 Task: Add Naturtint Permanent Hair Color, 4G Dark Golden Chestnut to the cart.
Action: Mouse moved to (255, 129)
Screenshot: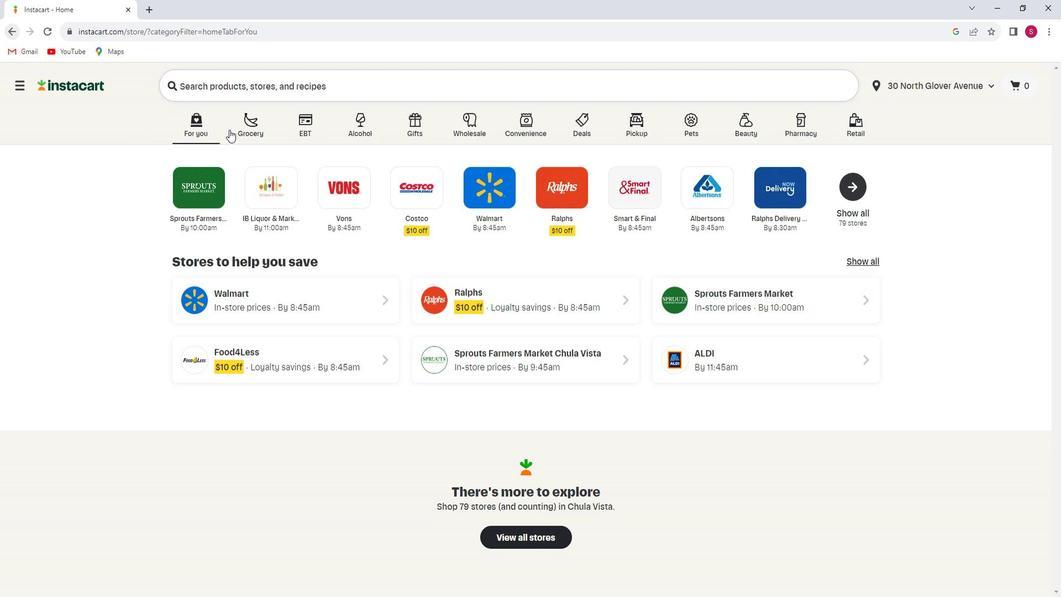 
Action: Mouse pressed left at (255, 129)
Screenshot: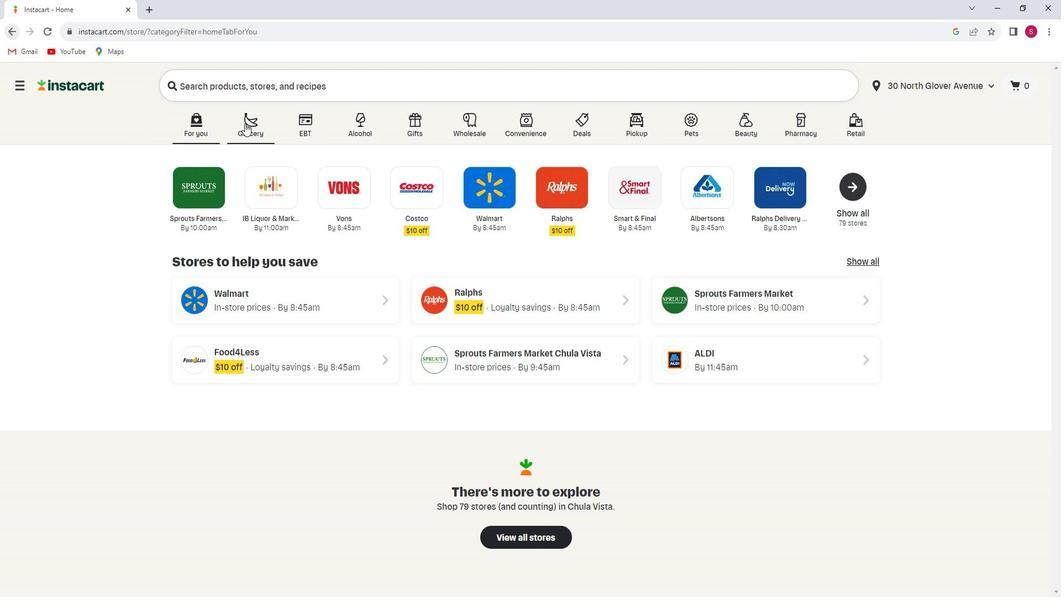 
Action: Mouse moved to (269, 330)
Screenshot: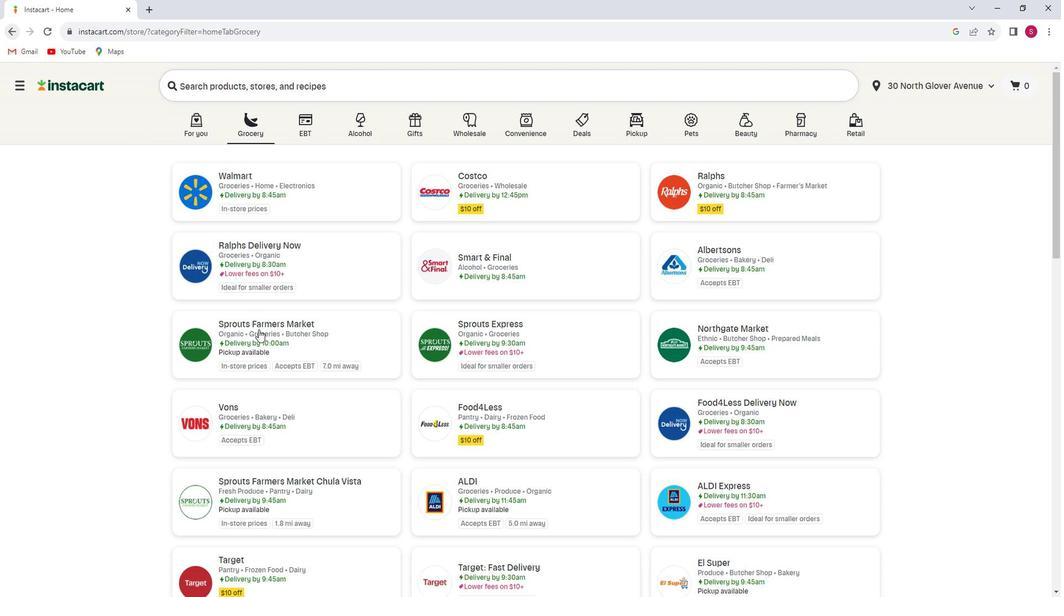 
Action: Mouse pressed left at (269, 330)
Screenshot: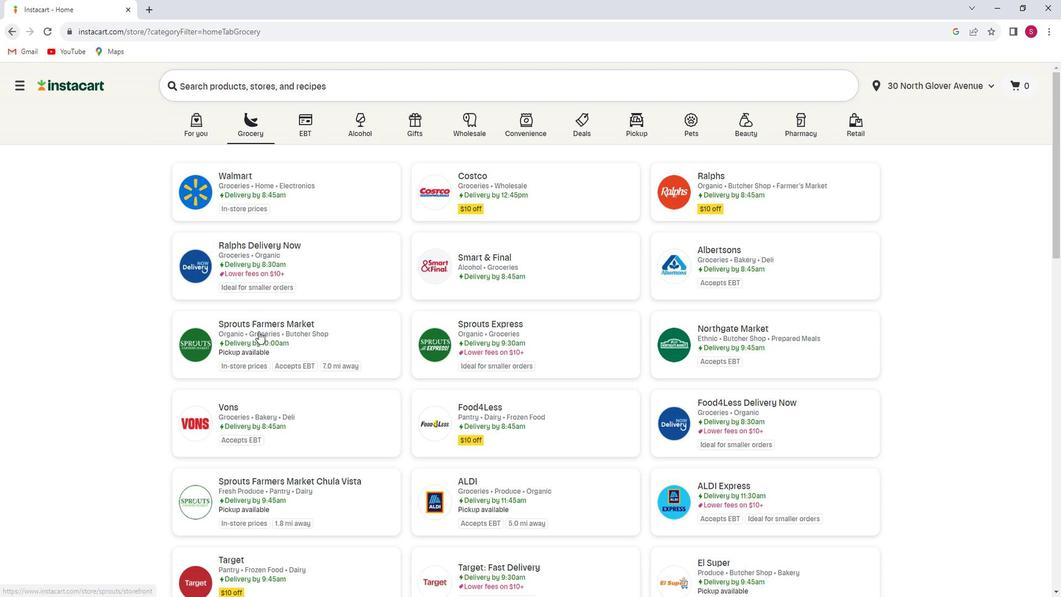 
Action: Mouse moved to (99, 356)
Screenshot: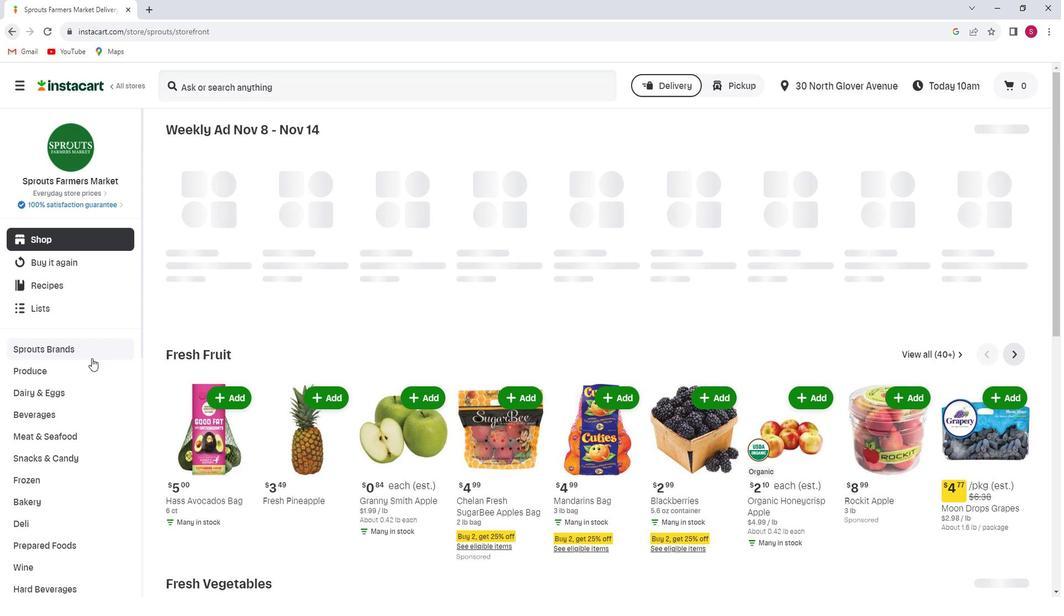 
Action: Mouse scrolled (99, 355) with delta (0, 0)
Screenshot: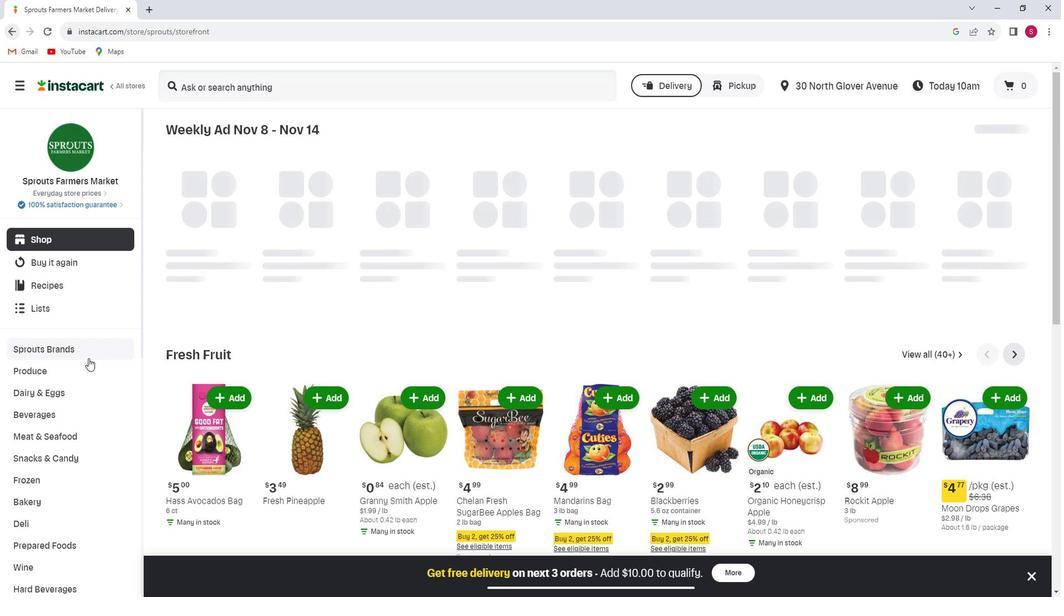 
Action: Mouse scrolled (99, 355) with delta (0, 0)
Screenshot: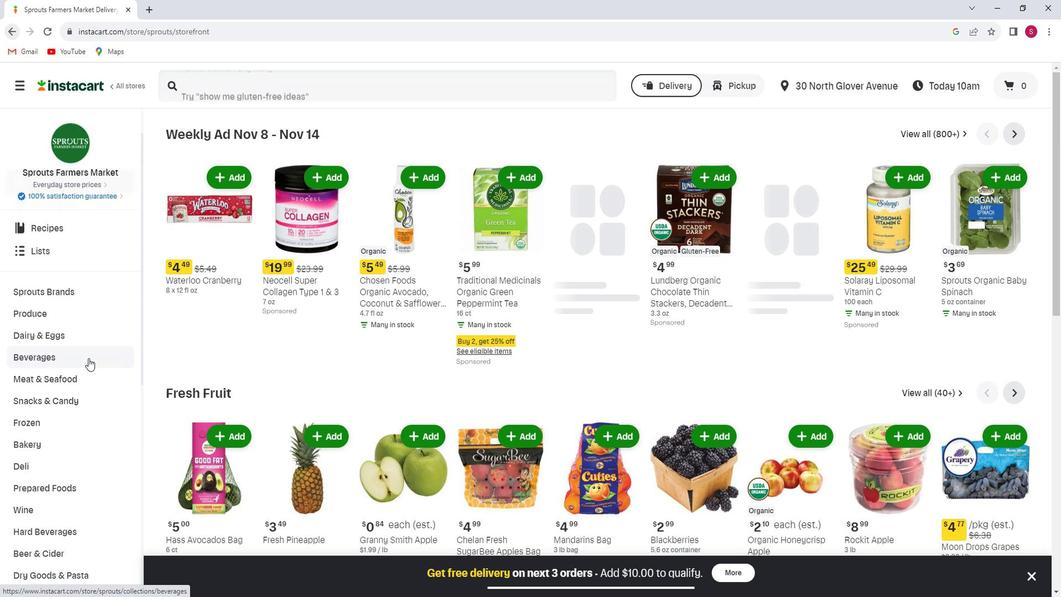 
Action: Mouse scrolled (99, 355) with delta (0, 0)
Screenshot: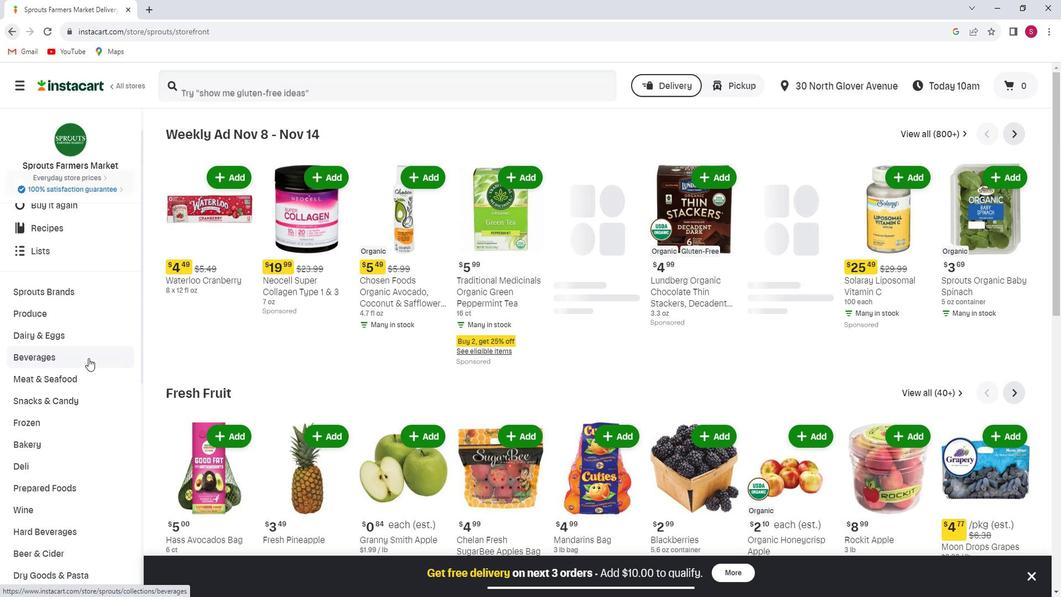 
Action: Mouse moved to (98, 357)
Screenshot: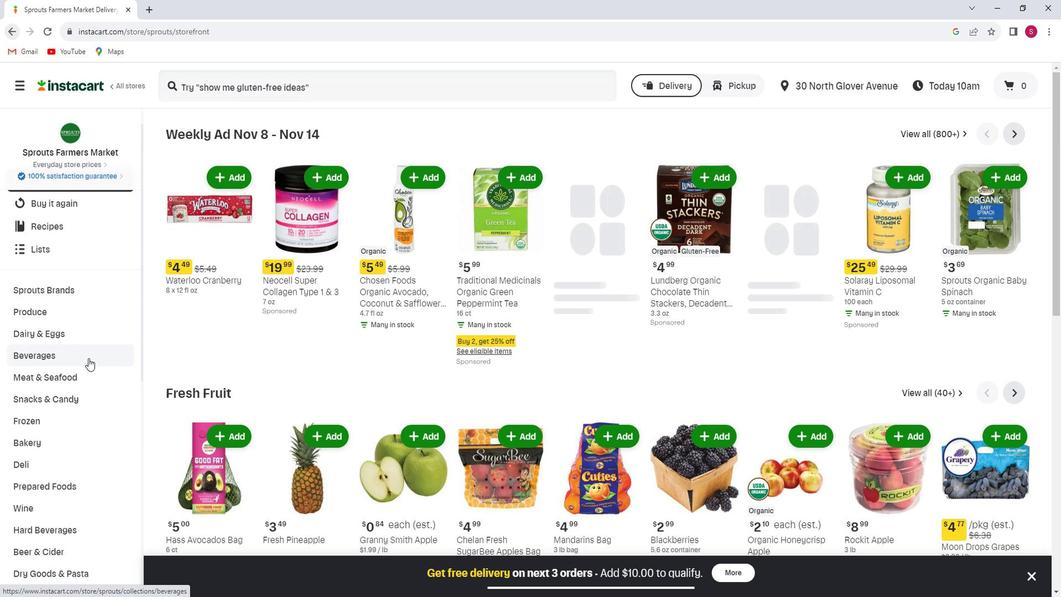 
Action: Mouse scrolled (98, 357) with delta (0, 0)
Screenshot: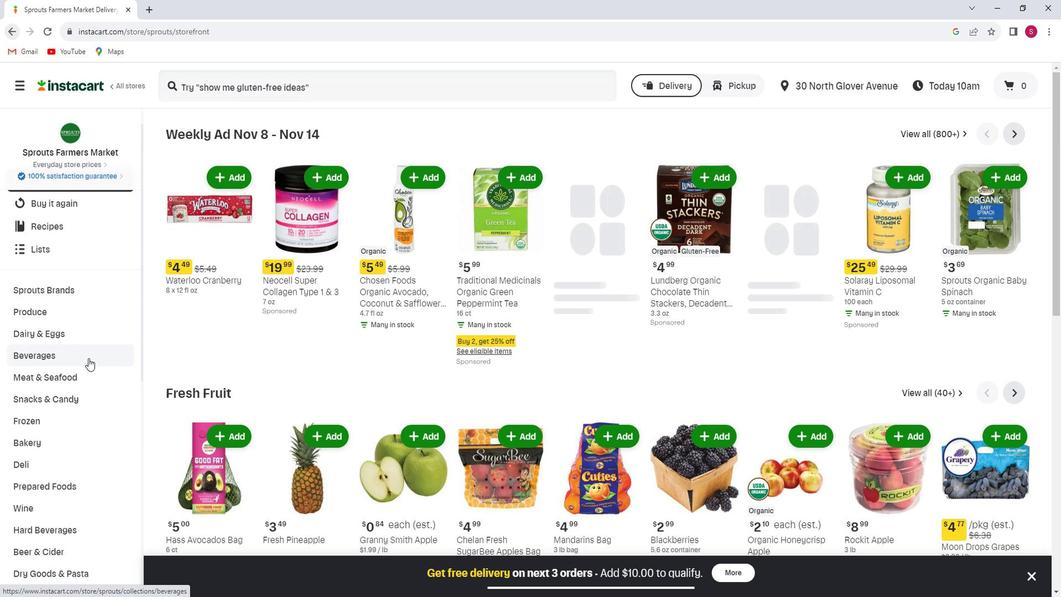 
Action: Mouse moved to (85, 367)
Screenshot: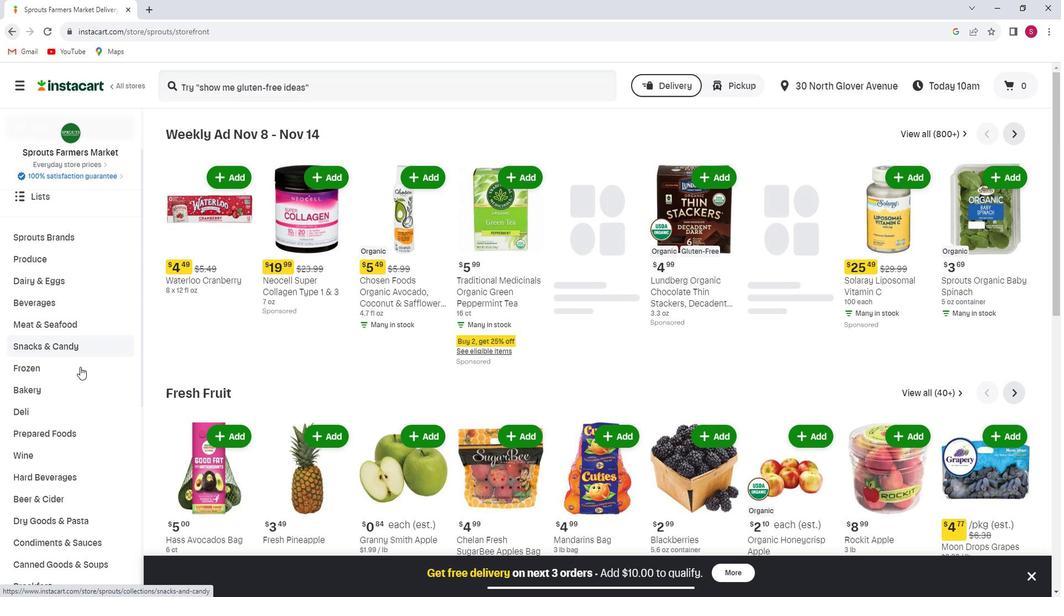 
Action: Mouse scrolled (85, 366) with delta (0, 0)
Screenshot: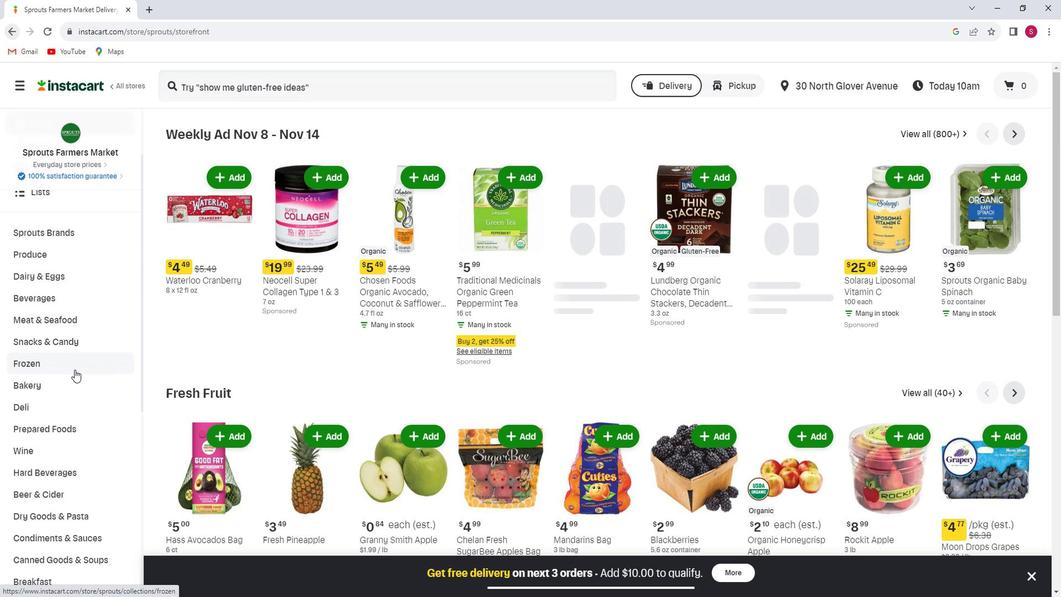 
Action: Mouse scrolled (85, 366) with delta (0, 0)
Screenshot: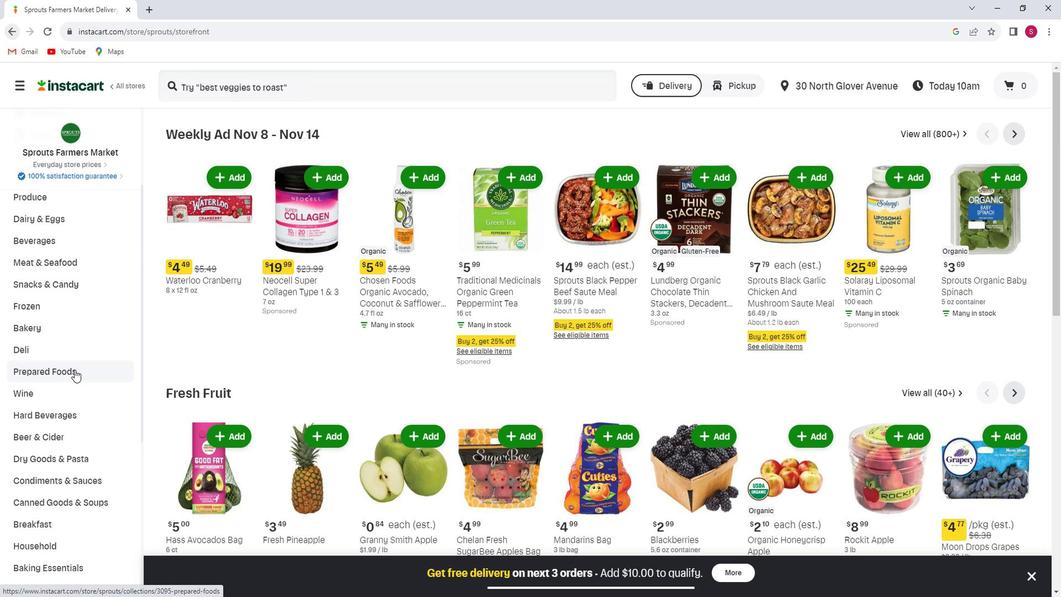 
Action: Mouse scrolled (85, 366) with delta (0, 0)
Screenshot: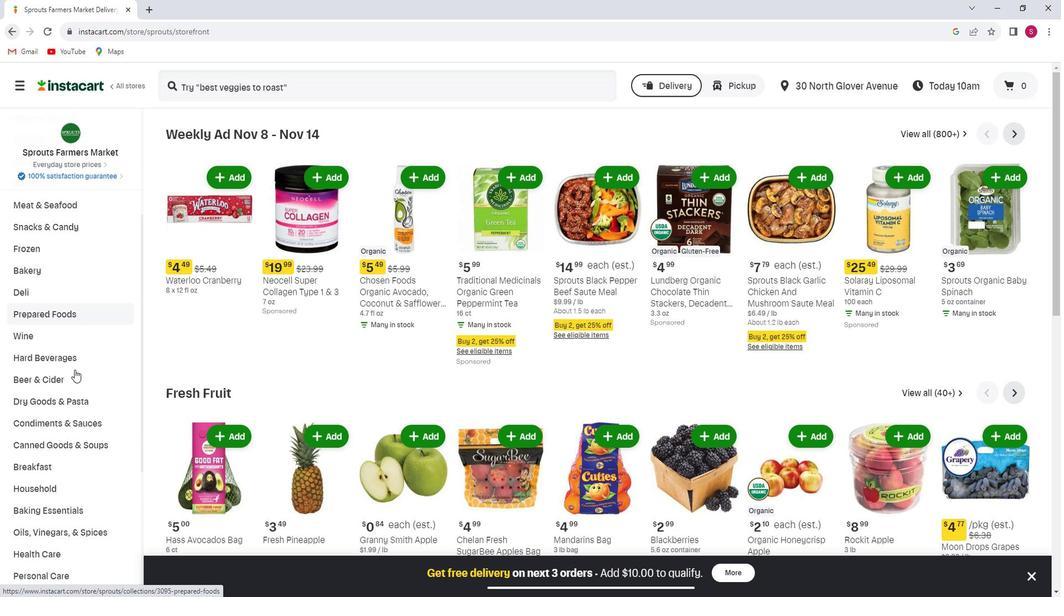 
Action: Mouse scrolled (85, 366) with delta (0, 0)
Screenshot: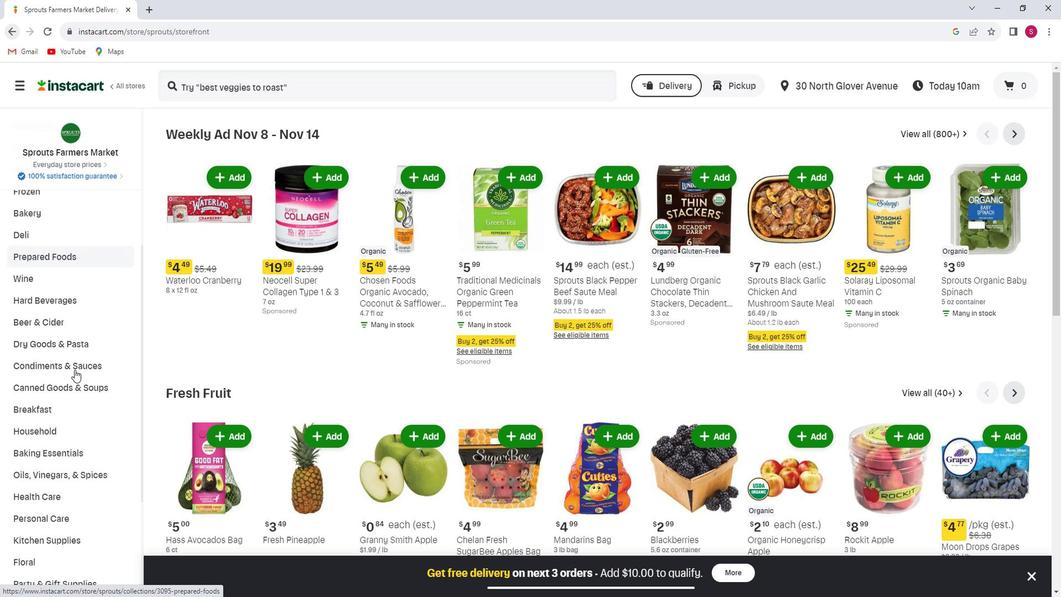 
Action: Mouse scrolled (85, 366) with delta (0, 0)
Screenshot: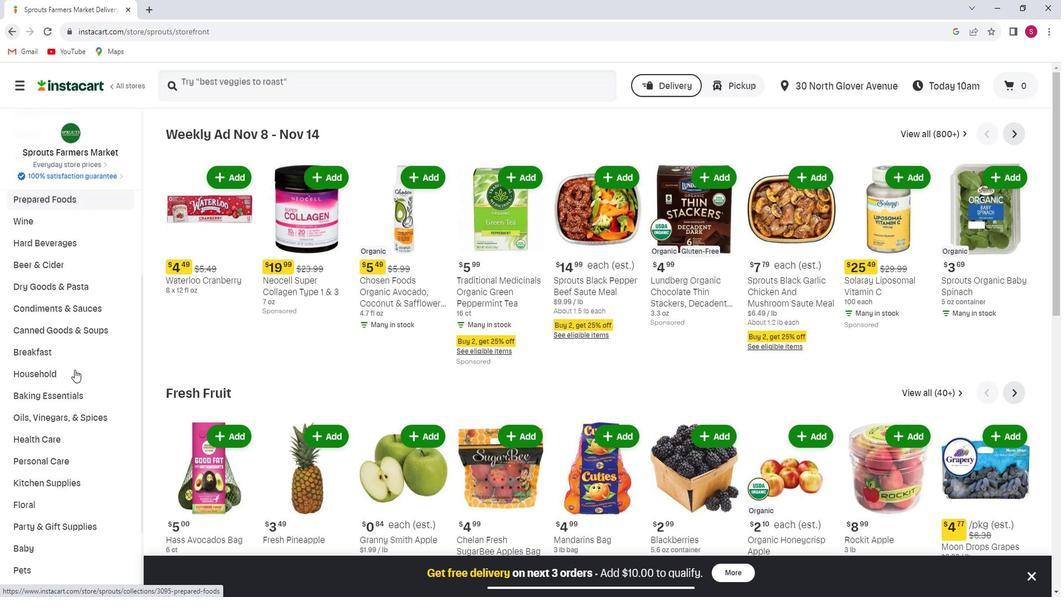 
Action: Mouse moved to (74, 403)
Screenshot: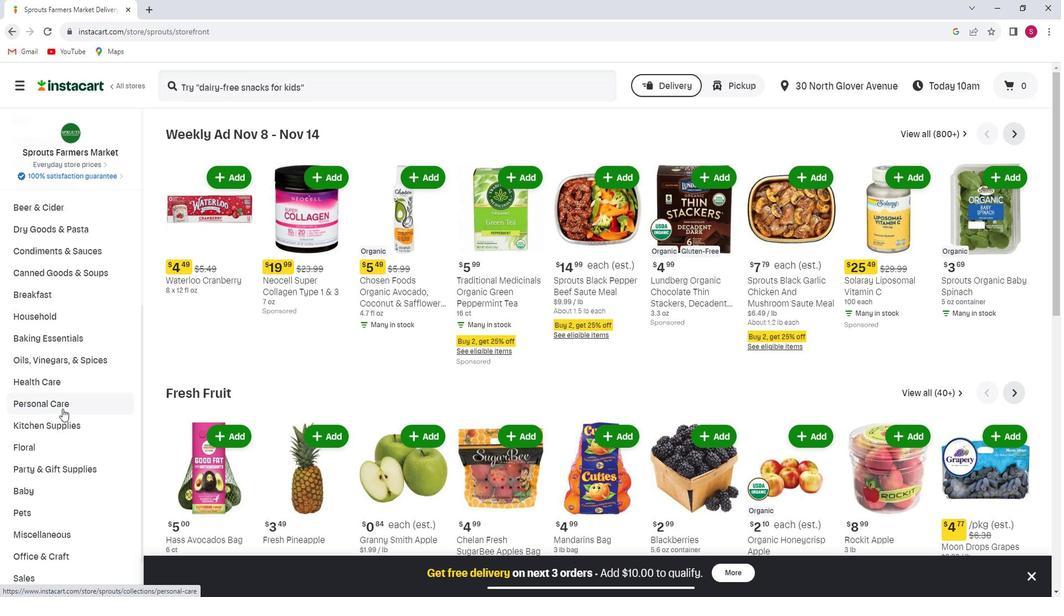 
Action: Mouse pressed left at (74, 403)
Screenshot: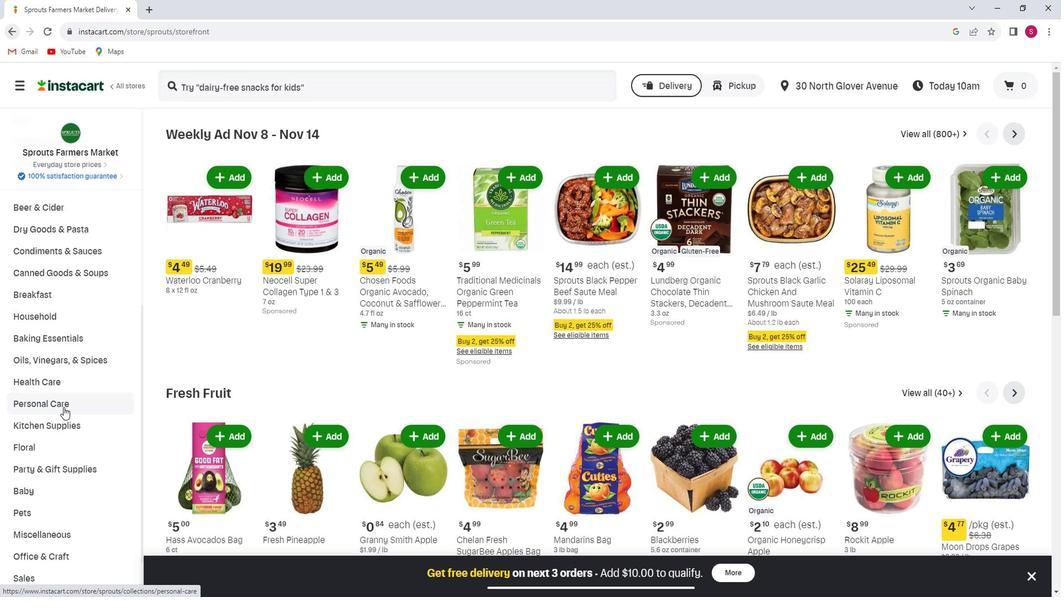 
Action: Mouse moved to (736, 164)
Screenshot: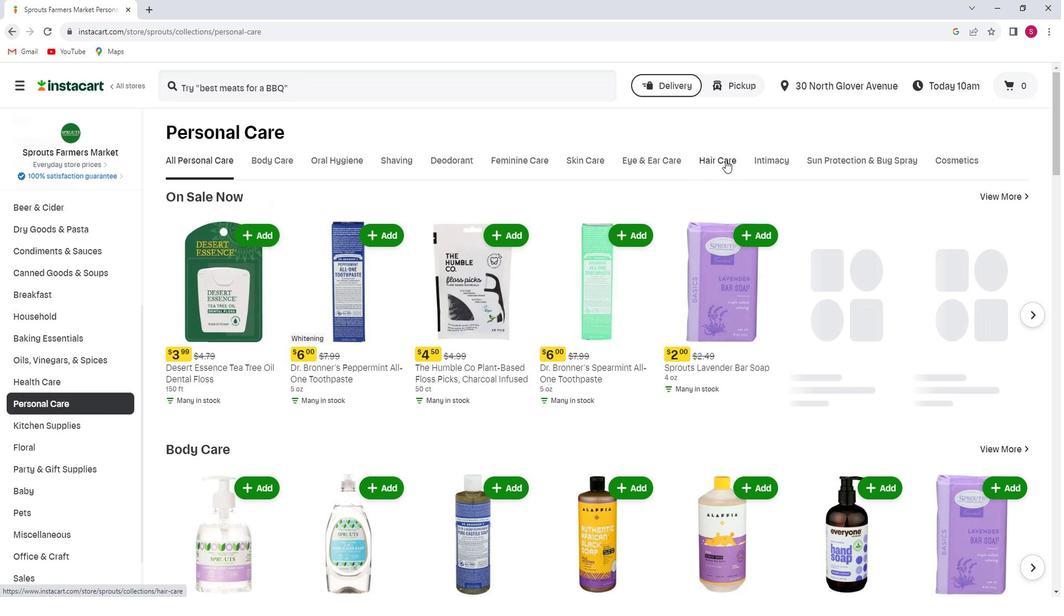 
Action: Mouse pressed left at (736, 164)
Screenshot: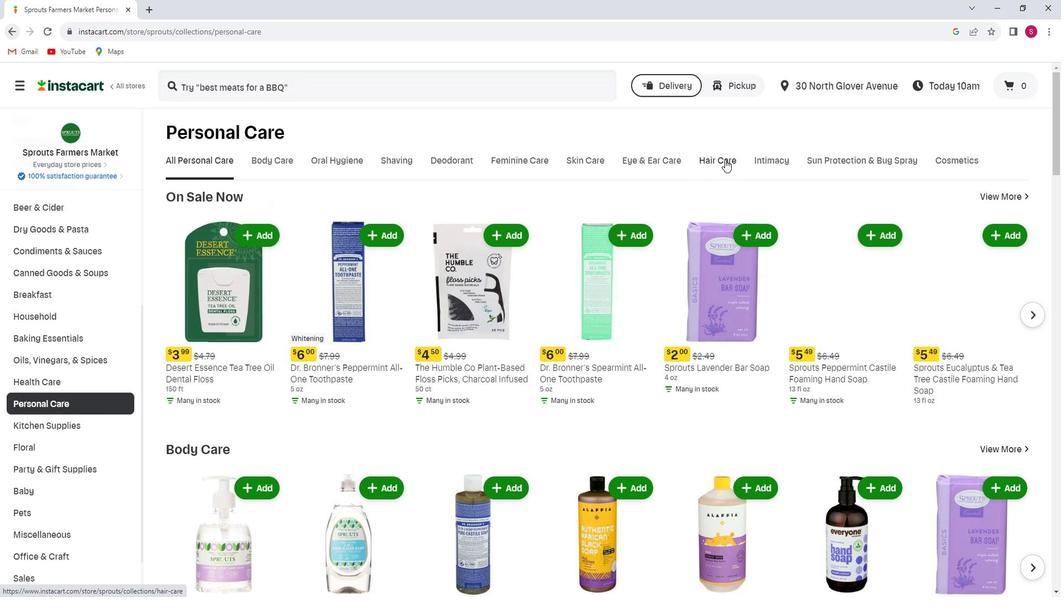 
Action: Mouse moved to (562, 212)
Screenshot: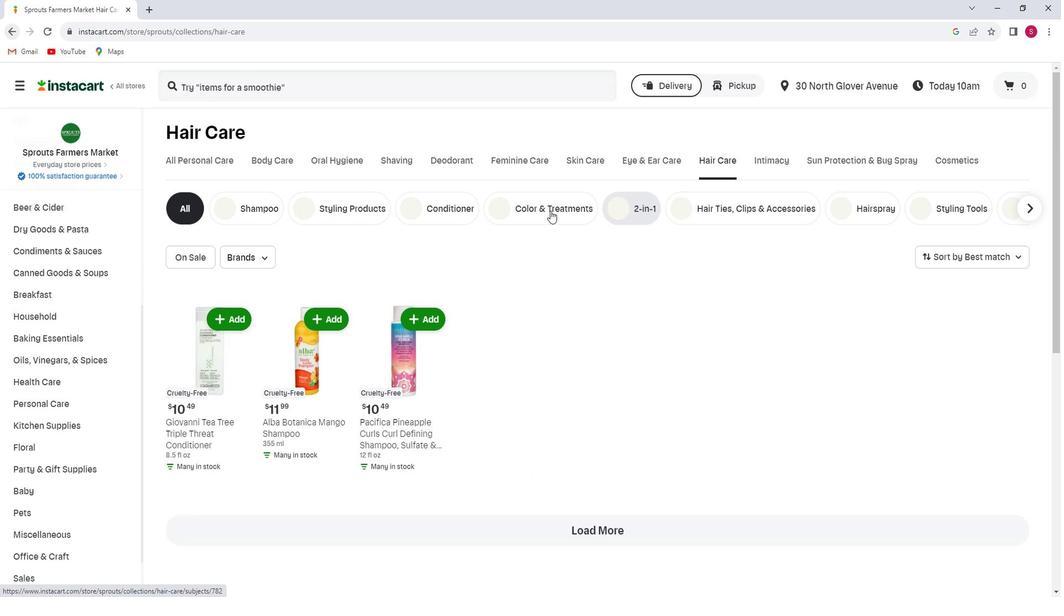 
Action: Mouse pressed left at (562, 212)
Screenshot: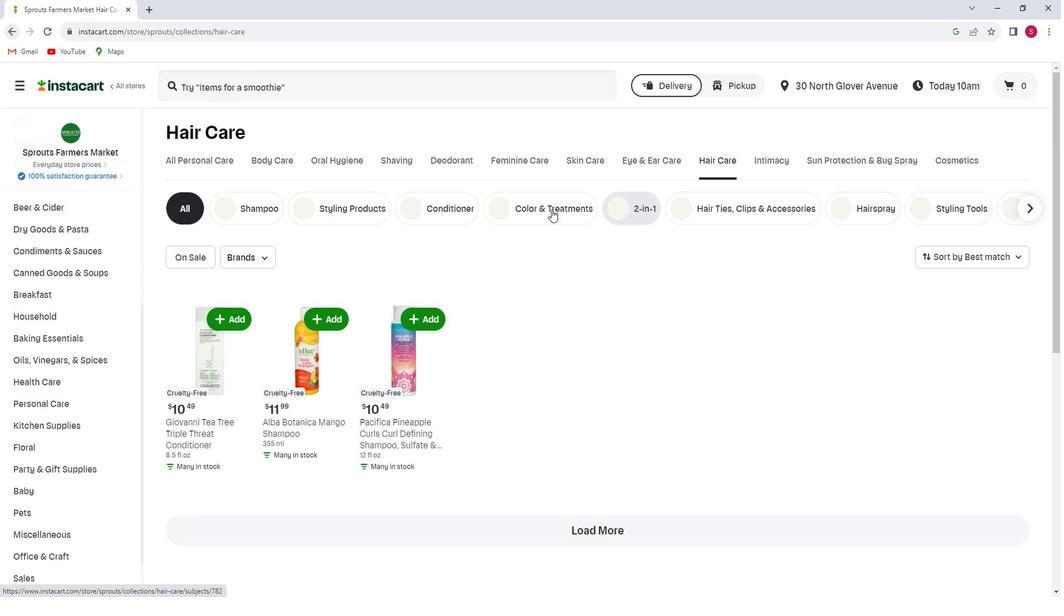 
Action: Mouse moved to (409, 89)
Screenshot: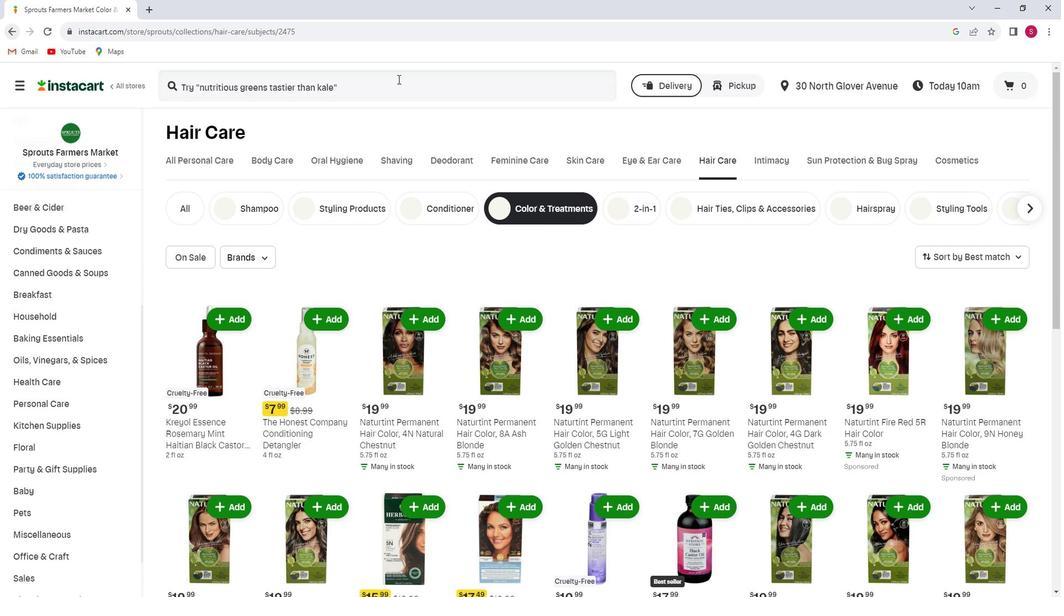 
Action: Mouse pressed left at (409, 89)
Screenshot: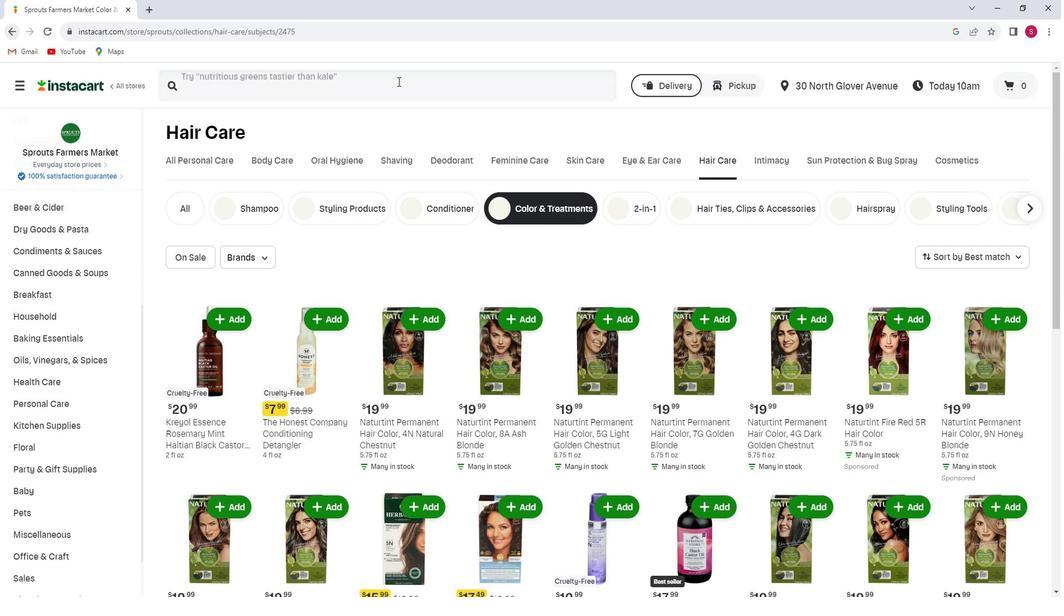 
Action: Key pressed <Key.shift_r><Key.shift_r><Key.shift_r>Naturtint<Key.space><Key.shift_r>Permanent<Key.space><Key.shift>Hair<Key.space><Key.shift>Color,<Key.space>4<Key.shift>G<Key.space><Key.shift><Key.shift><Key.shift><Key.shift>Dark<Key.space><Key.shift>Golden<Key.space><Key.shift>Chestnut<Key.enter>
Screenshot: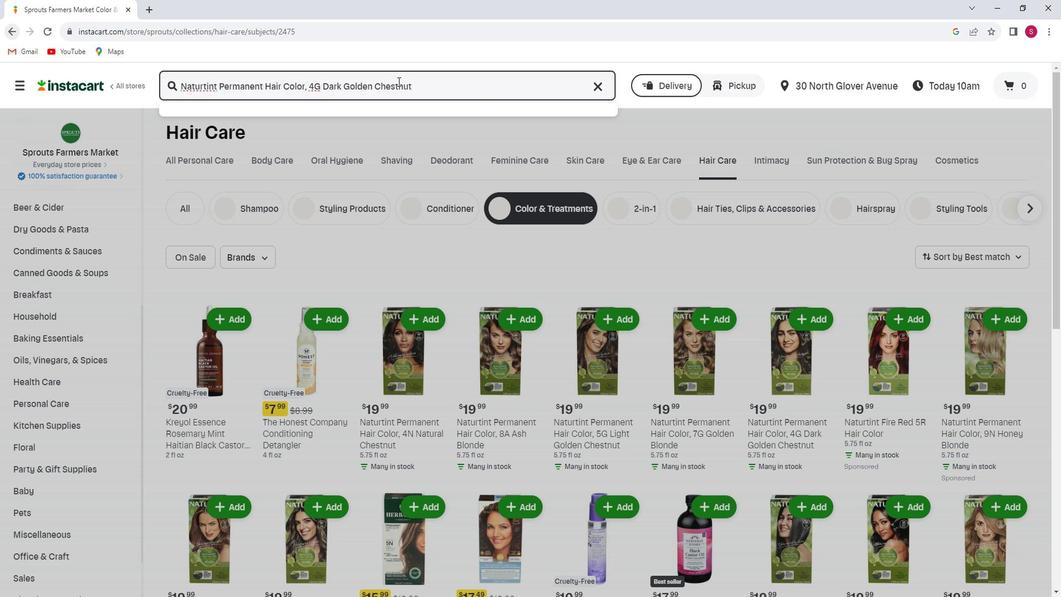 
Action: Mouse moved to (645, 191)
Screenshot: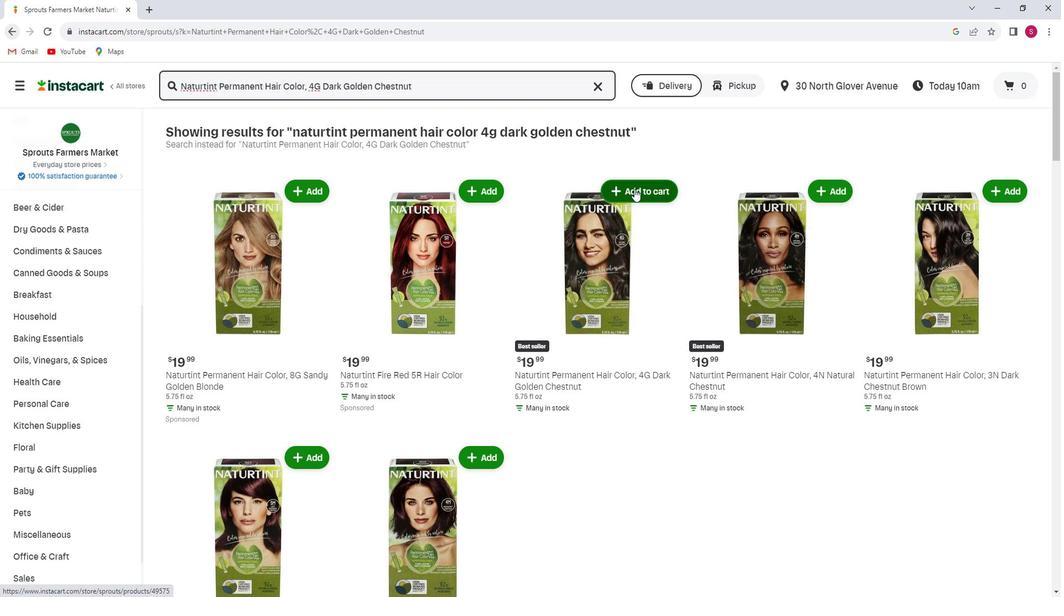 
Action: Mouse pressed left at (645, 191)
Screenshot: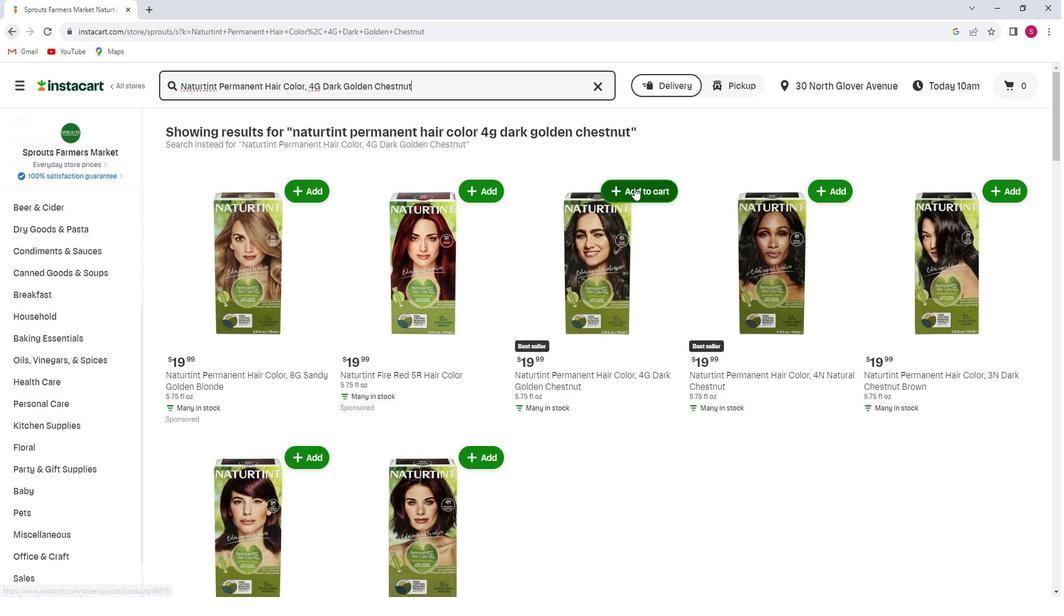 
Action: Mouse moved to (645, 249)
Screenshot: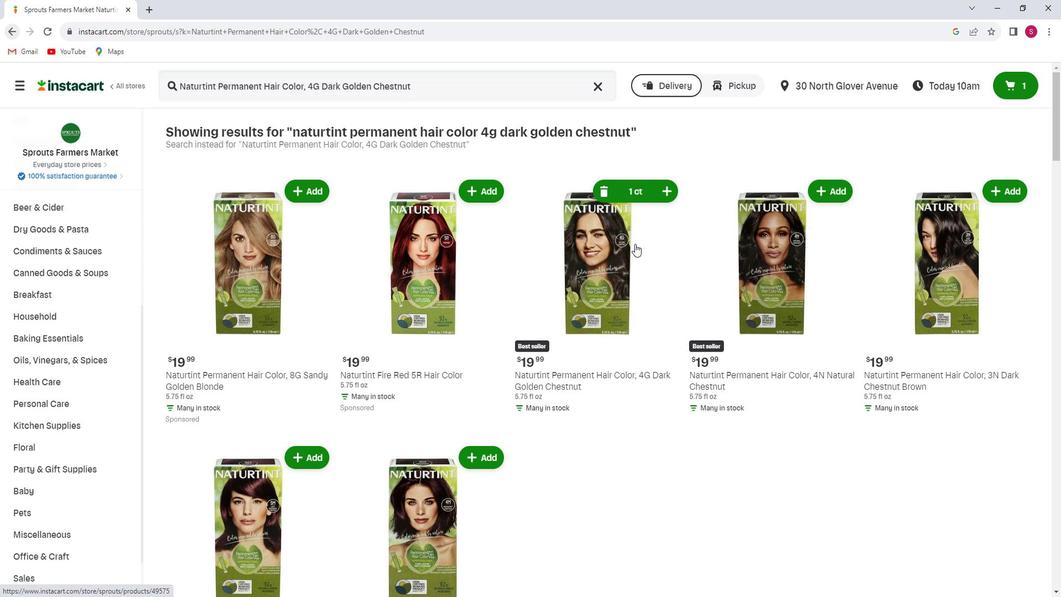 
